 Task: Add the task  Implement a new cloud-based phone system for a company to the section Cloud Migration Sprint in the project AgileGuru and add a Due Date to the respective task as 2023/08/25
Action: Mouse moved to (547, 379)
Screenshot: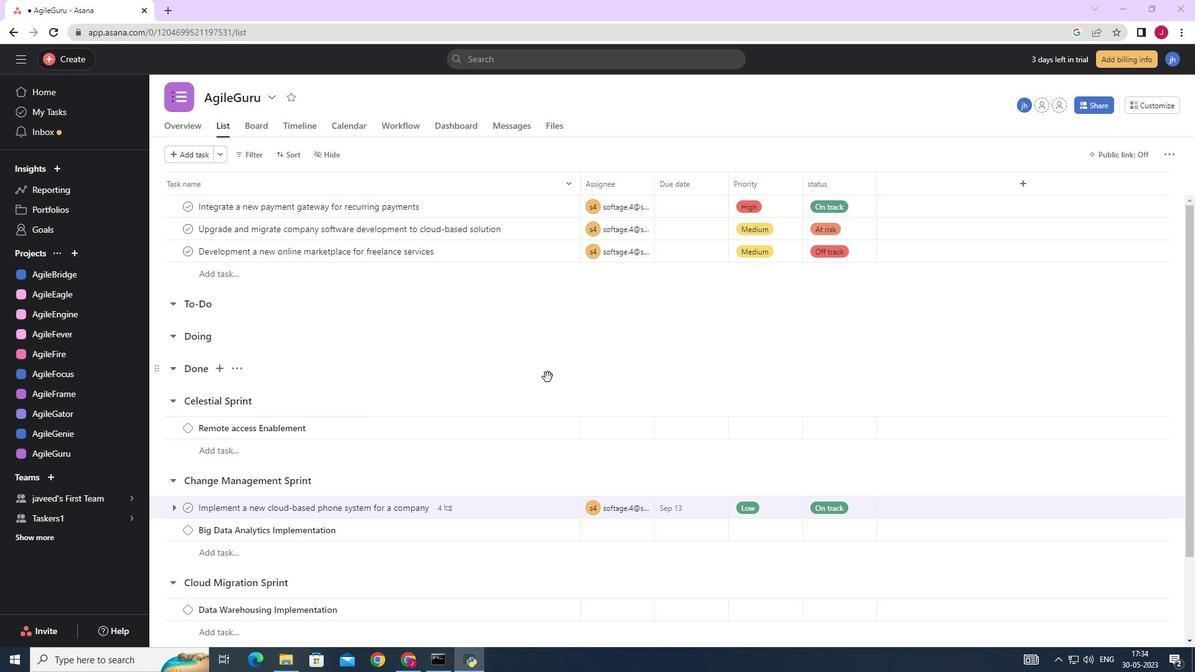 
Action: Mouse scrolled (547, 378) with delta (0, 0)
Screenshot: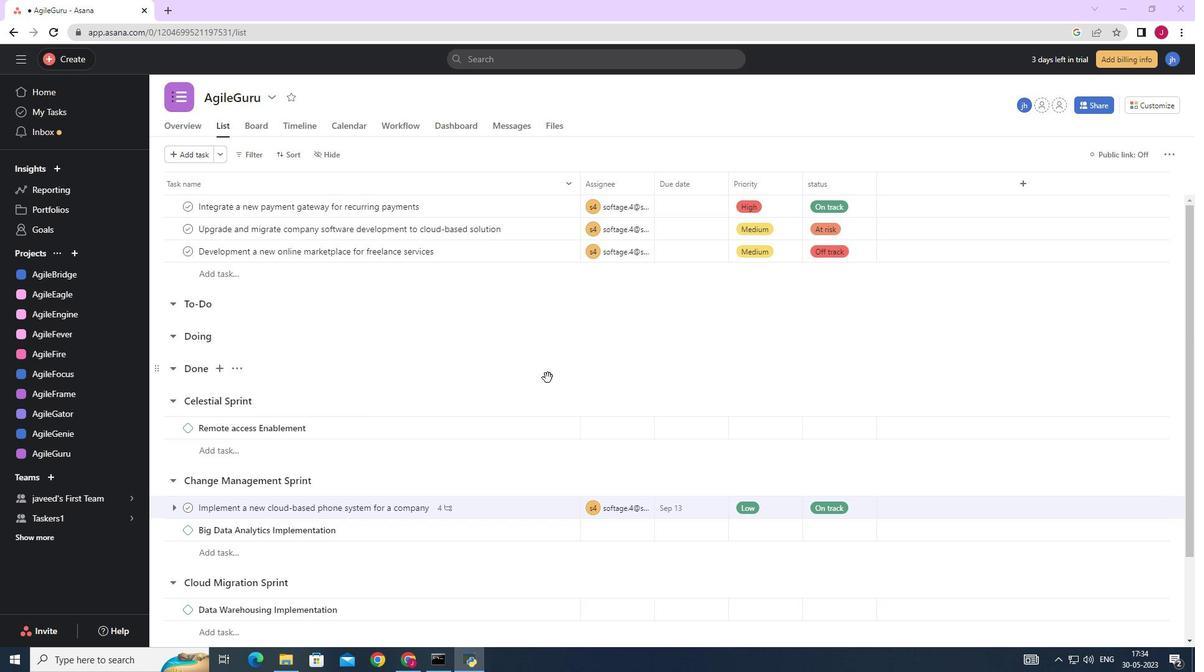 
Action: Mouse scrolled (547, 378) with delta (0, 0)
Screenshot: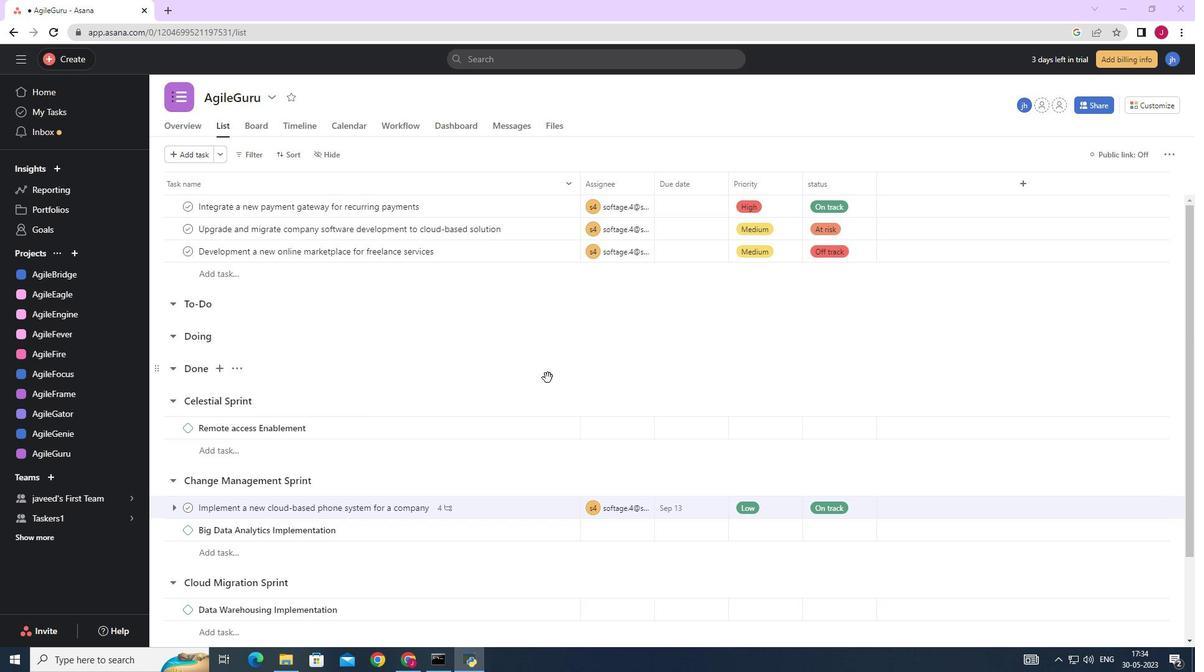 
Action: Mouse scrolled (547, 378) with delta (0, 0)
Screenshot: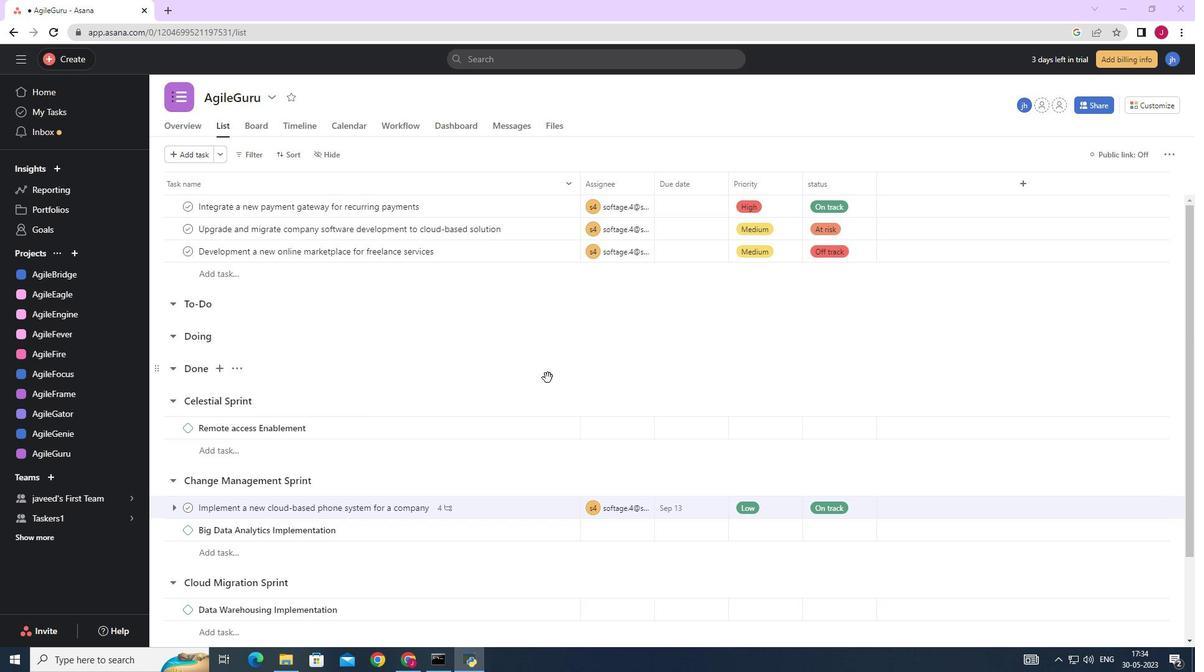 
Action: Mouse scrolled (547, 378) with delta (0, 0)
Screenshot: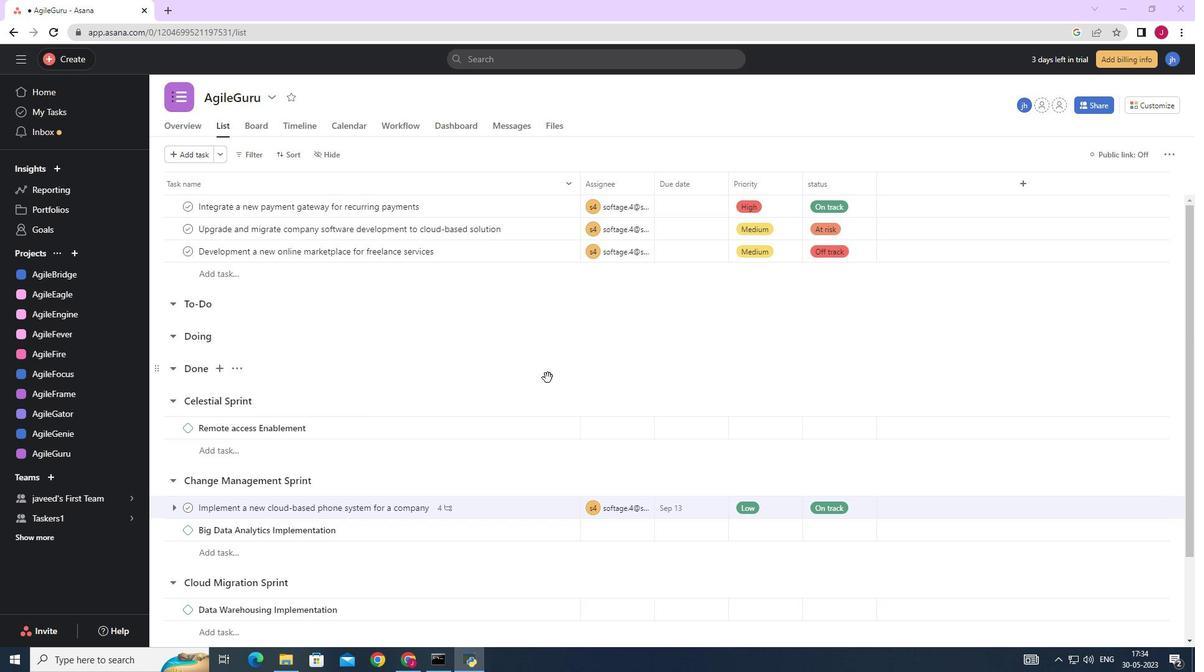 
Action: Mouse moved to (544, 405)
Screenshot: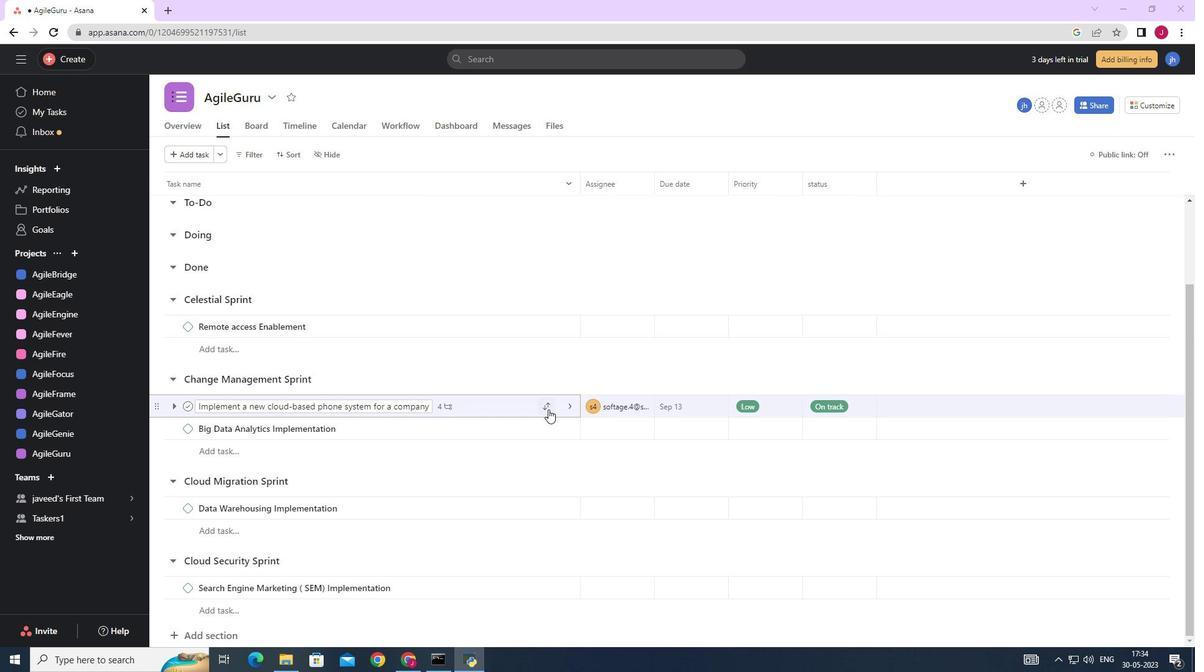 
Action: Mouse pressed left at (544, 405)
Screenshot: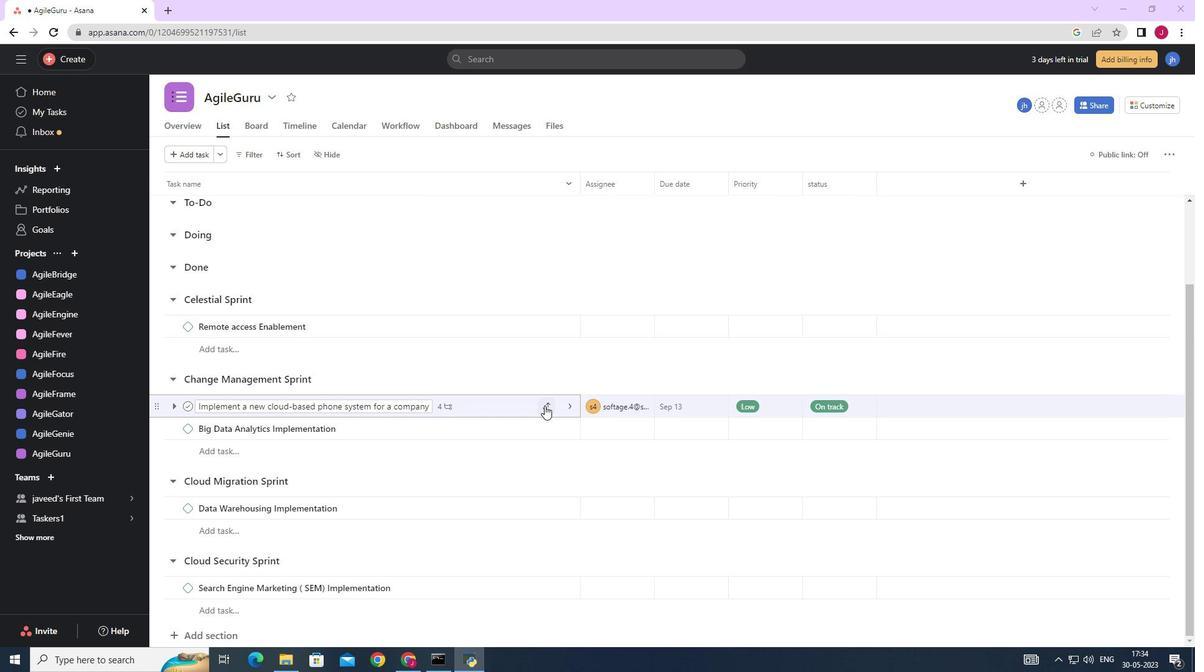 
Action: Mouse moved to (468, 588)
Screenshot: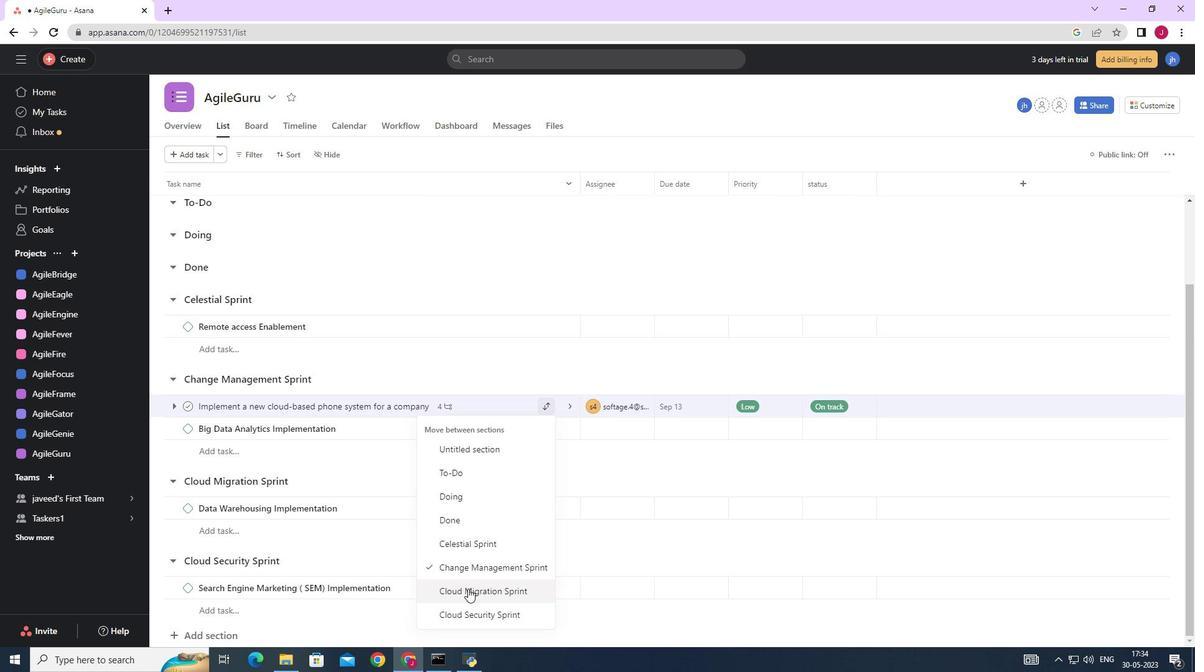 
Action: Mouse pressed left at (468, 588)
Screenshot: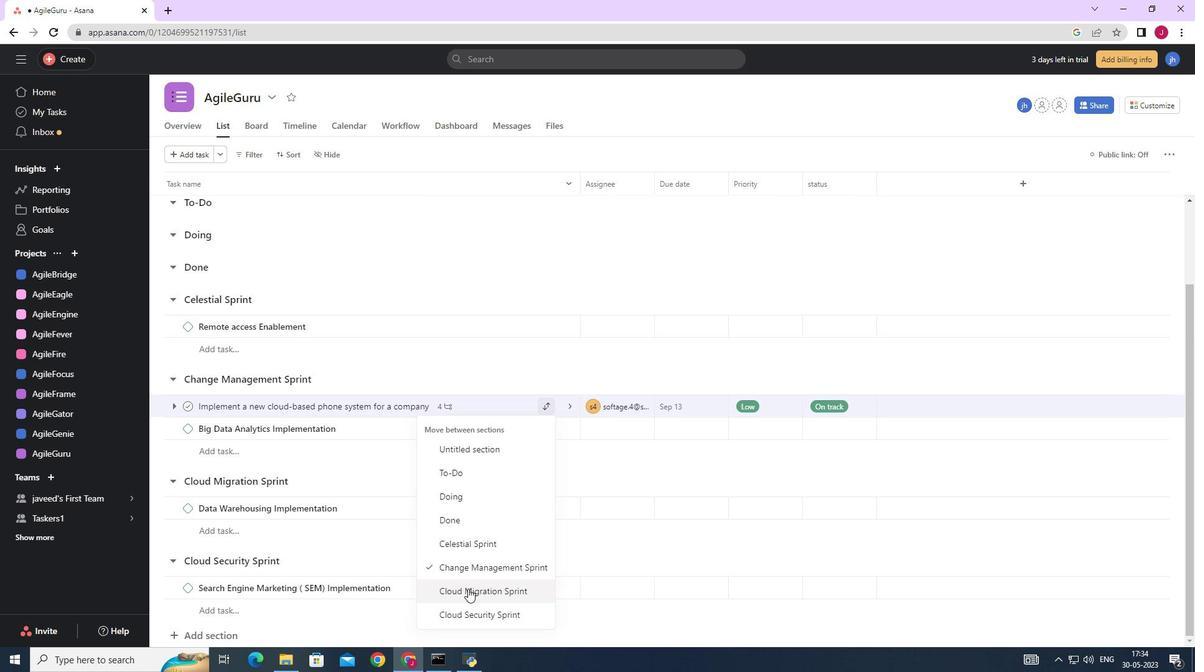 
Action: Mouse moved to (705, 485)
Screenshot: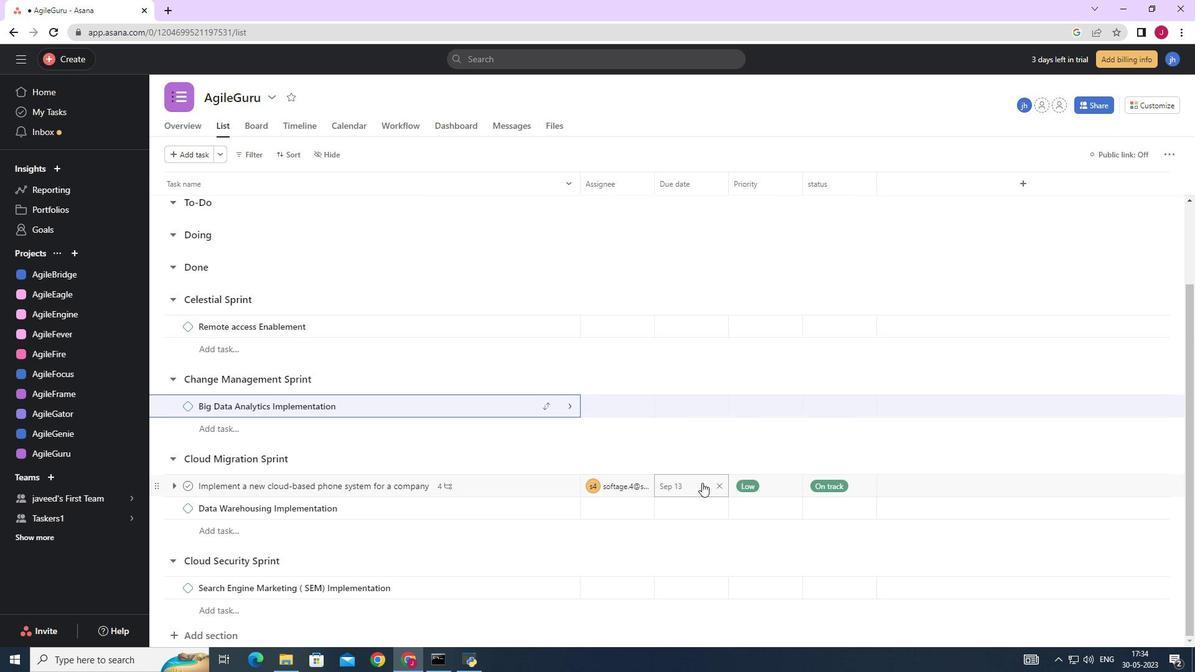 
Action: Mouse pressed left at (705, 485)
Screenshot: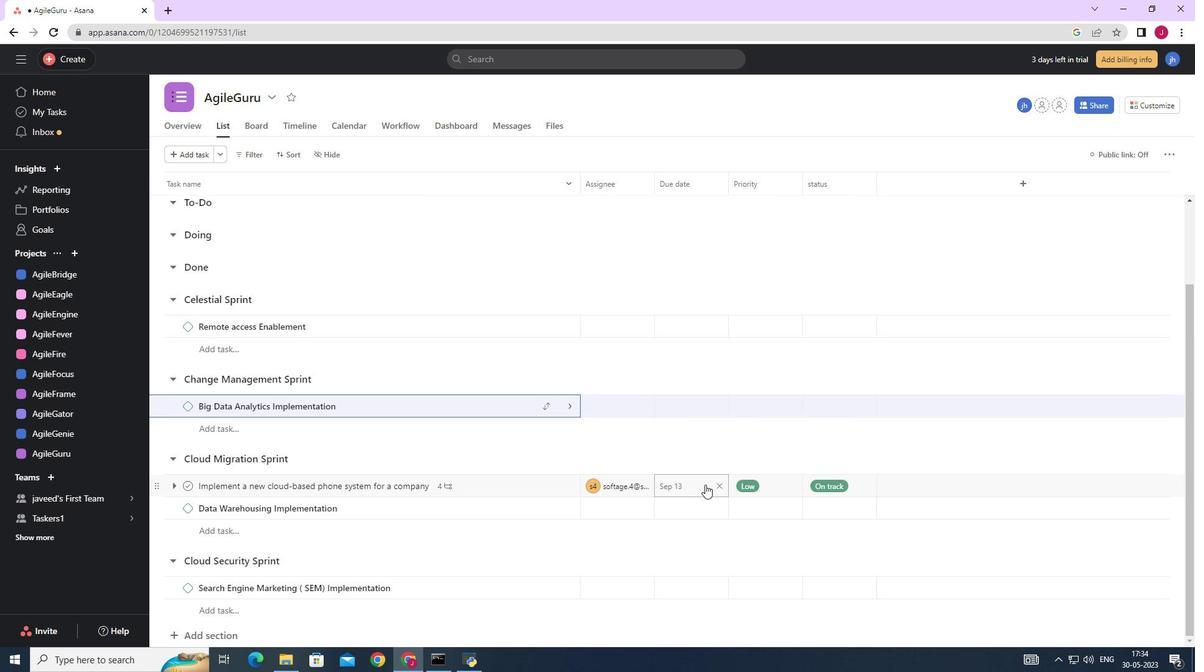 
Action: Mouse moved to (681, 290)
Screenshot: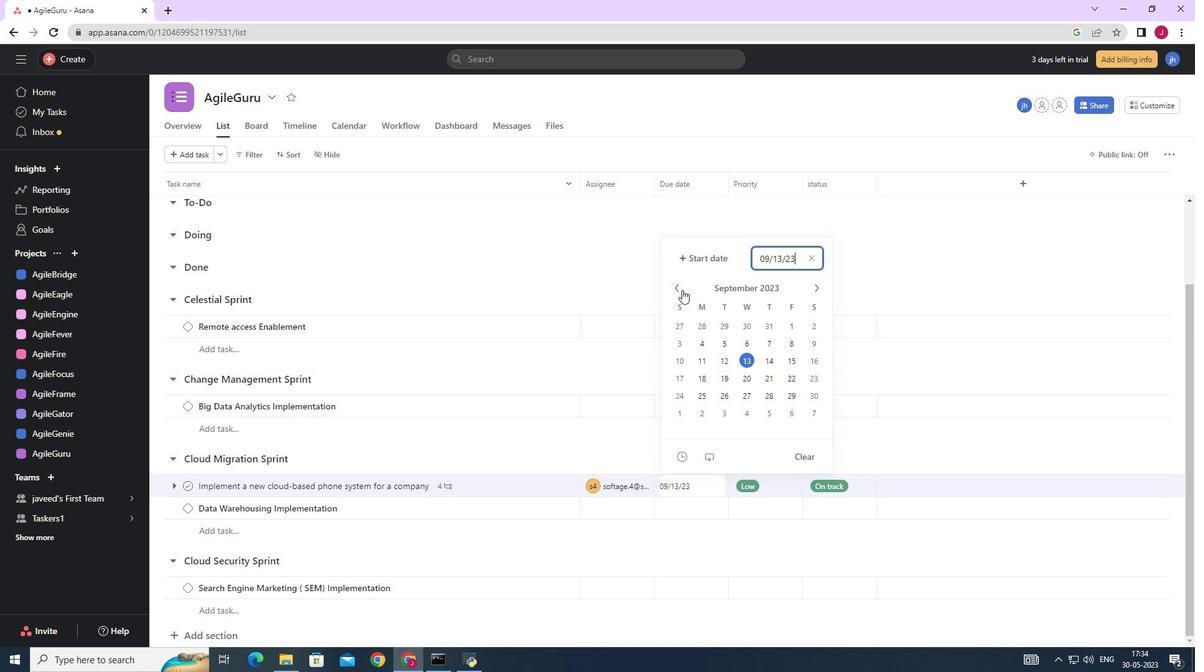 
Action: Mouse pressed left at (681, 290)
Screenshot: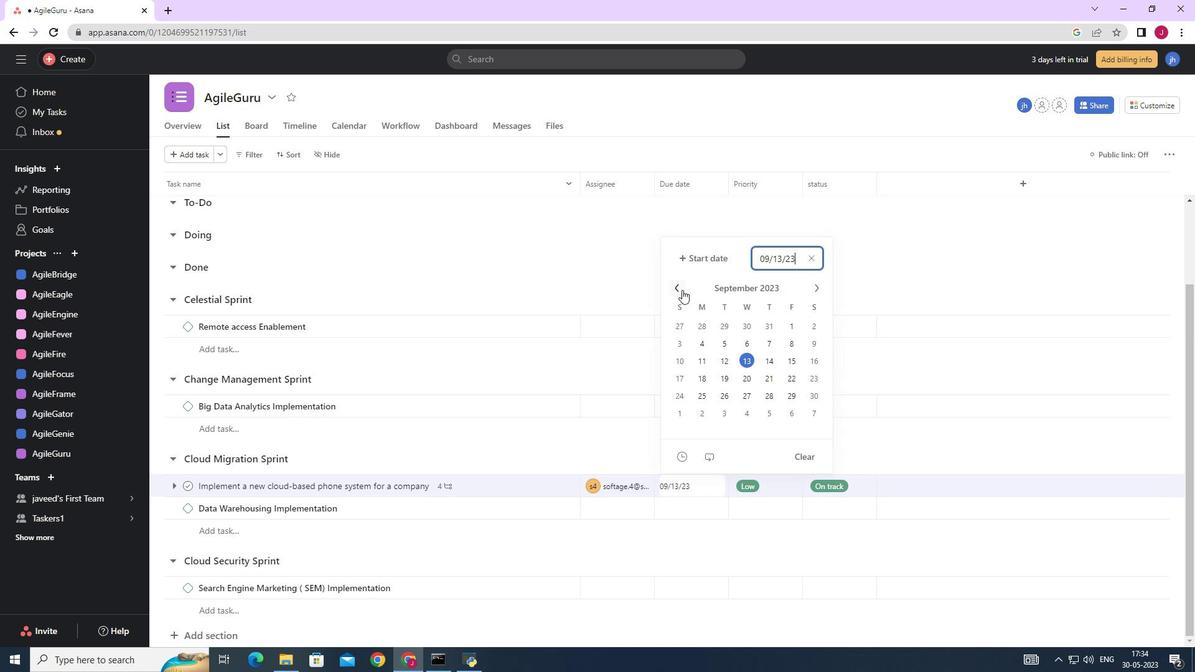 
Action: Mouse moved to (791, 379)
Screenshot: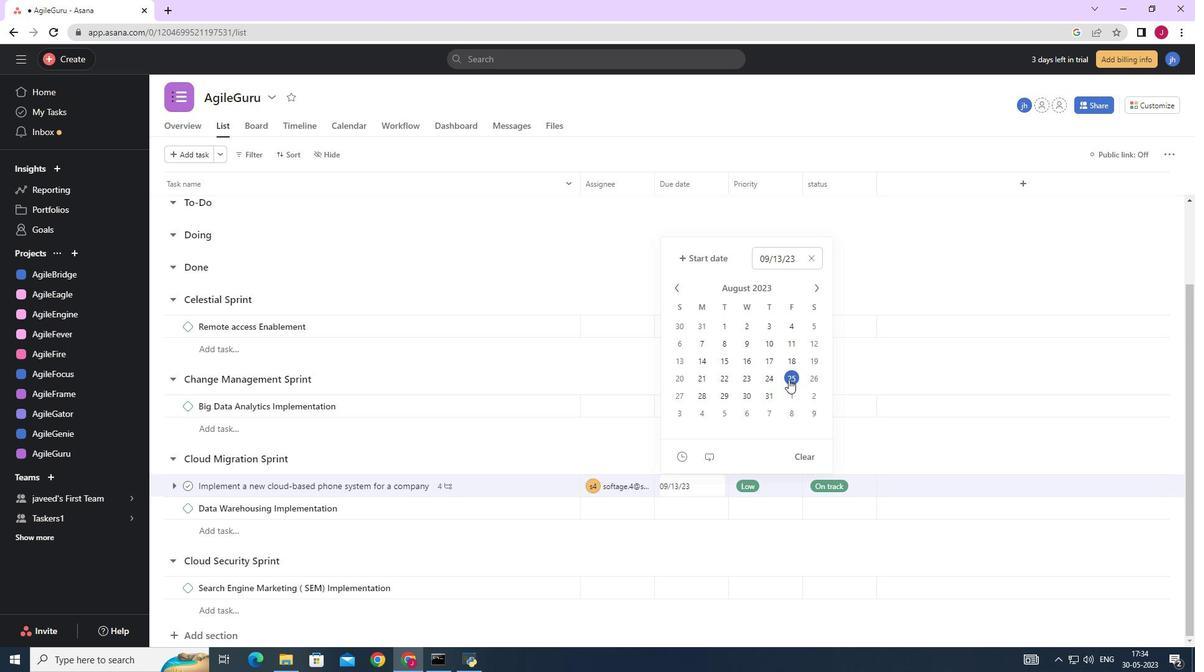 
Action: Mouse pressed left at (791, 379)
Screenshot: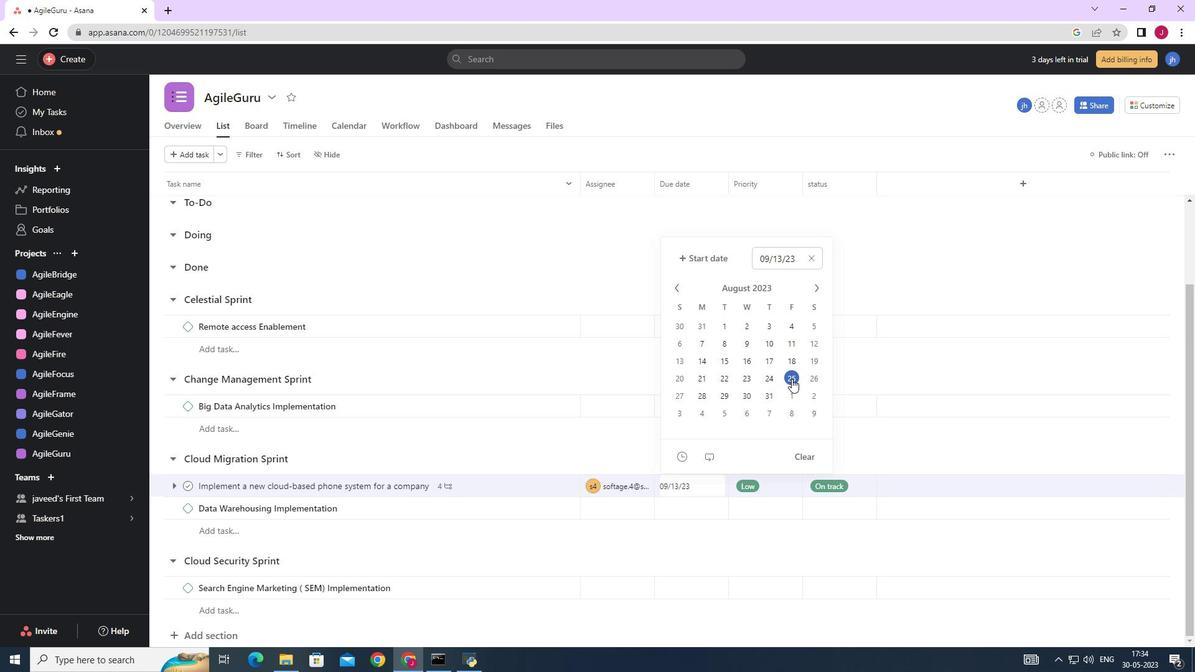 
Action: Mouse moved to (928, 249)
Screenshot: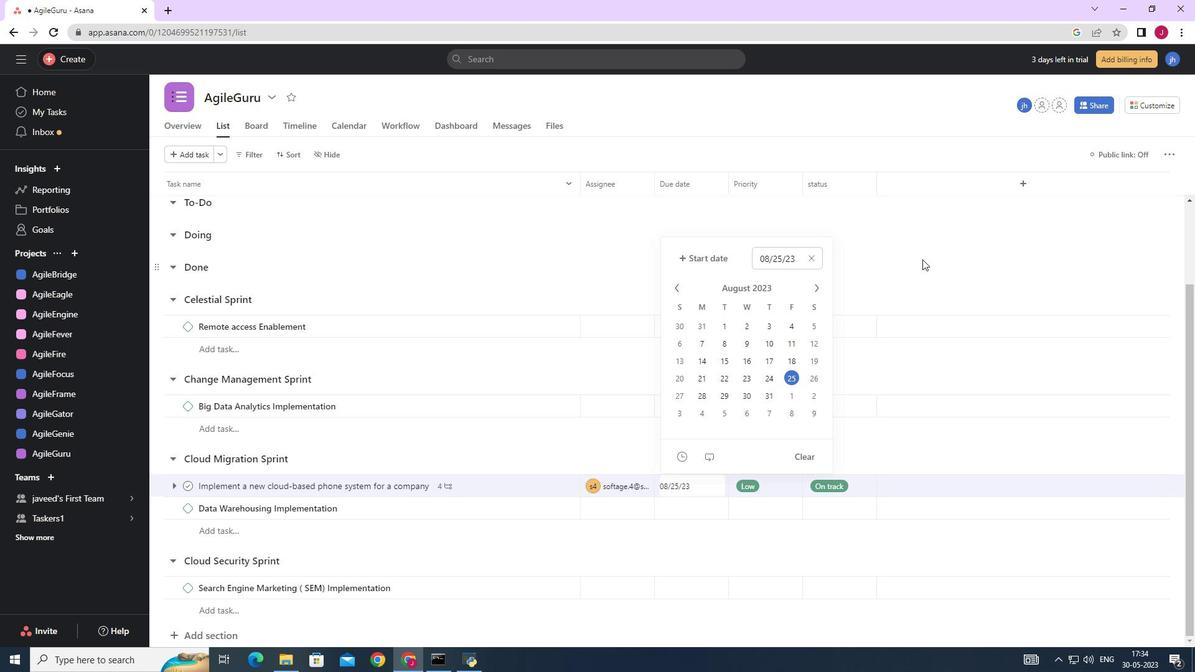
Action: Mouse pressed left at (928, 249)
Screenshot: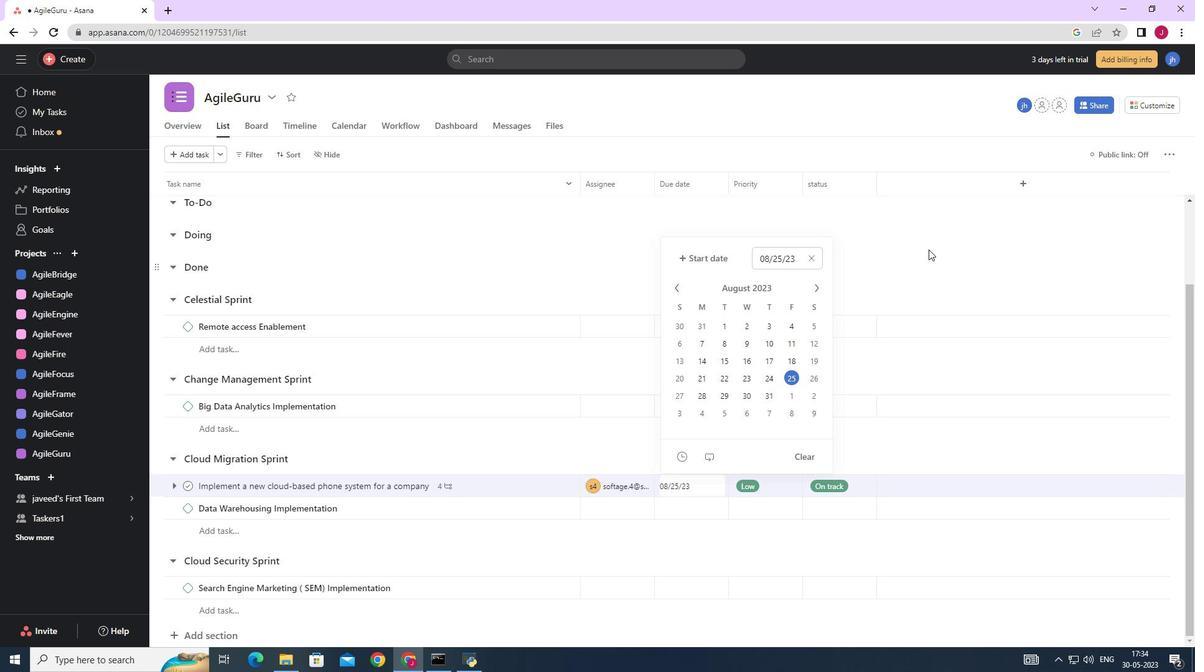 
Action: Mouse moved to (928, 253)
Screenshot: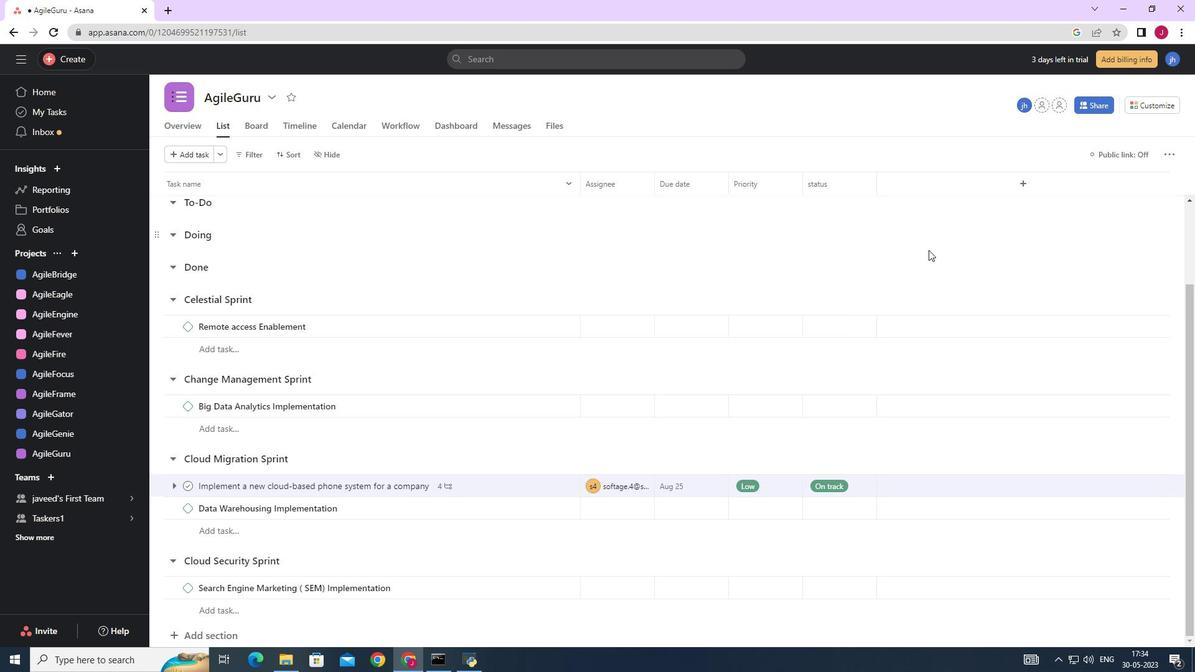 
